 Task: Add the task  Implement load balancing for better resource allocation to the section Business Process Mapping Sprint in the project Transcend and add a Due Date to the respective task as 2023/10/23.
Action: Mouse moved to (72, 408)
Screenshot: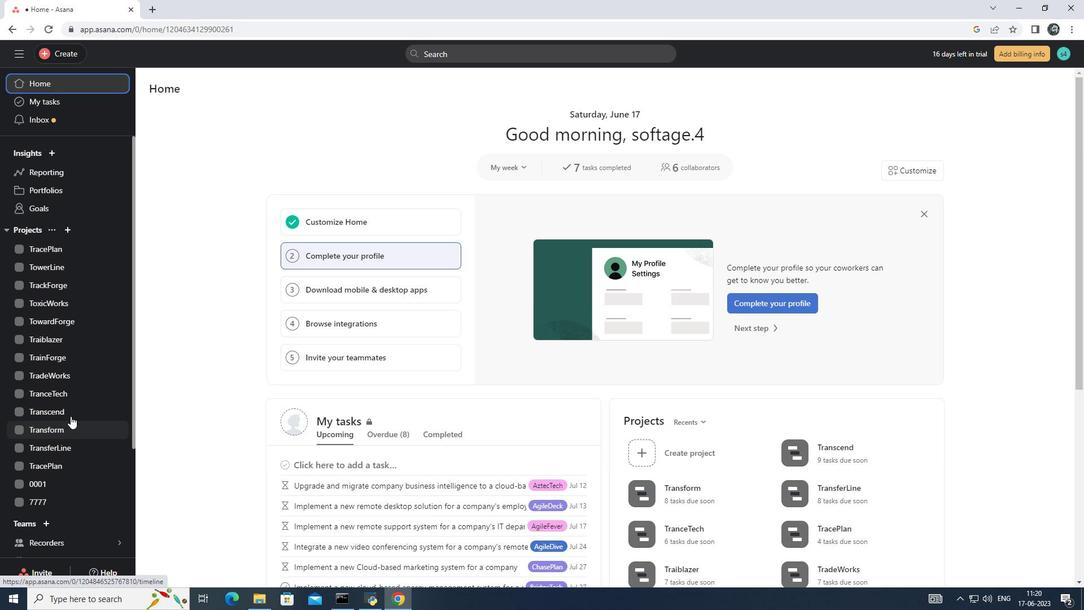 
Action: Mouse pressed left at (72, 408)
Screenshot: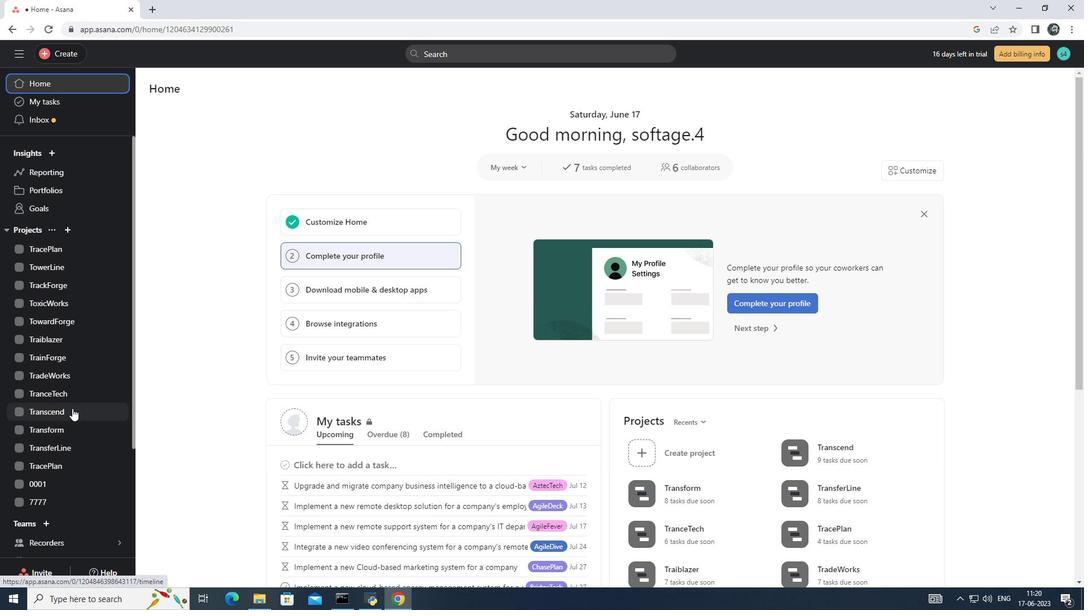 
Action: Mouse moved to (429, 202)
Screenshot: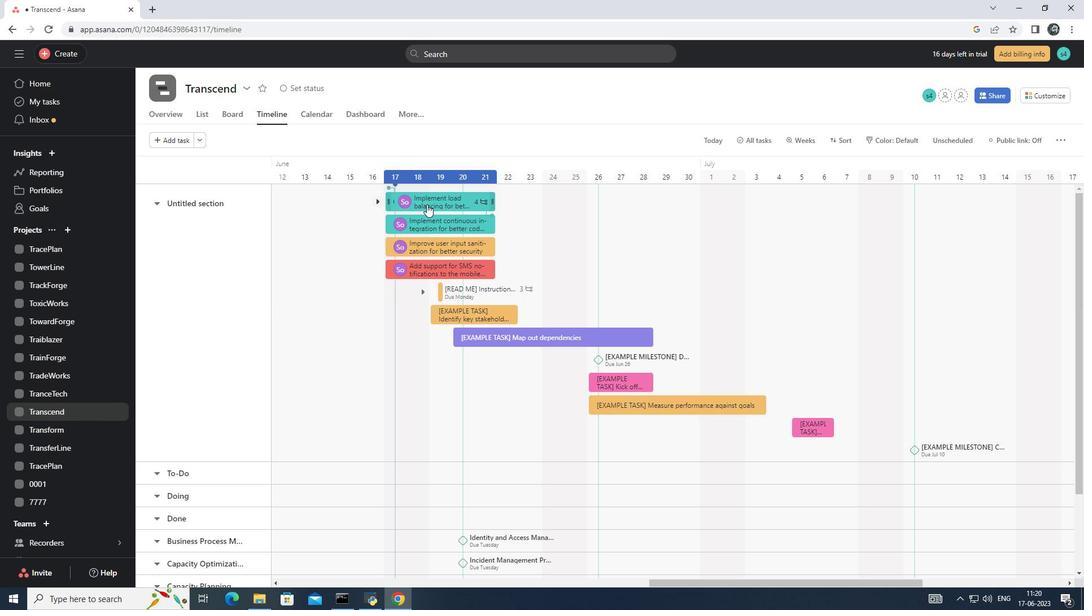 
Action: Mouse pressed left at (429, 202)
Screenshot: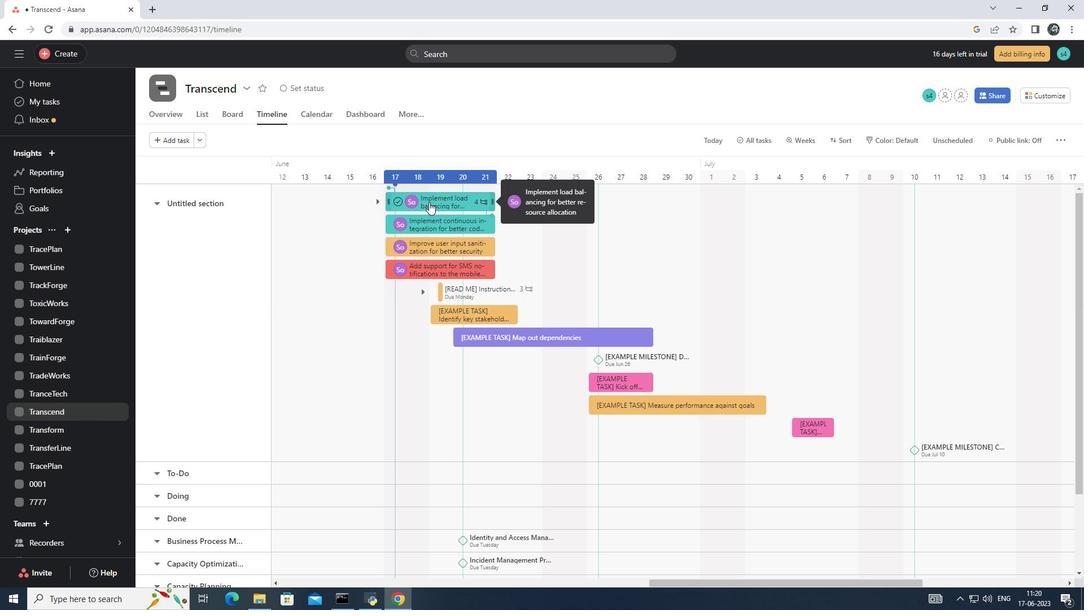 
Action: Mouse moved to (886, 248)
Screenshot: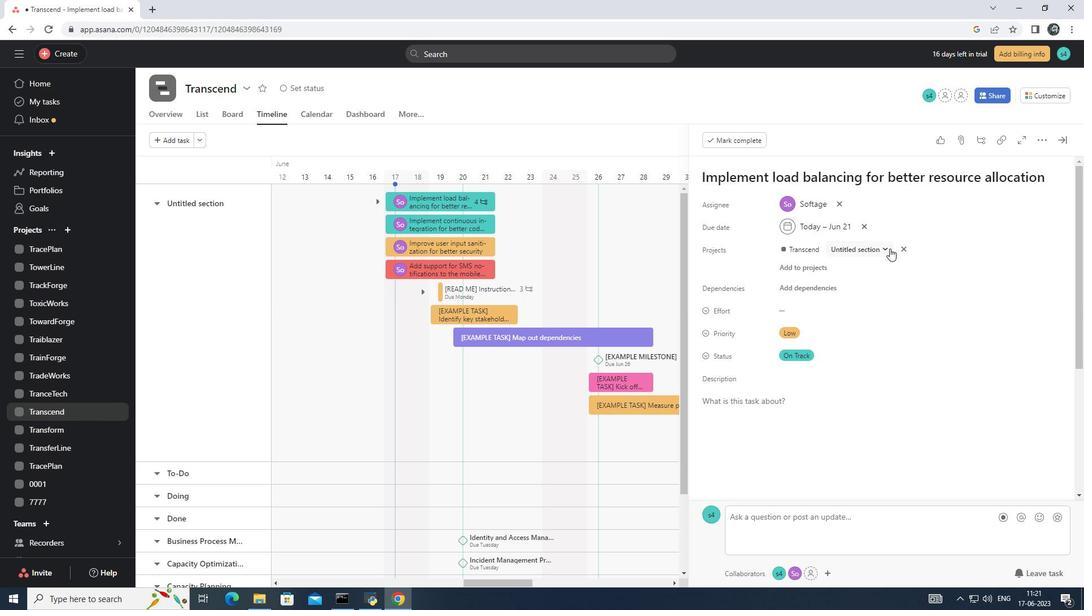 
Action: Mouse pressed left at (886, 248)
Screenshot: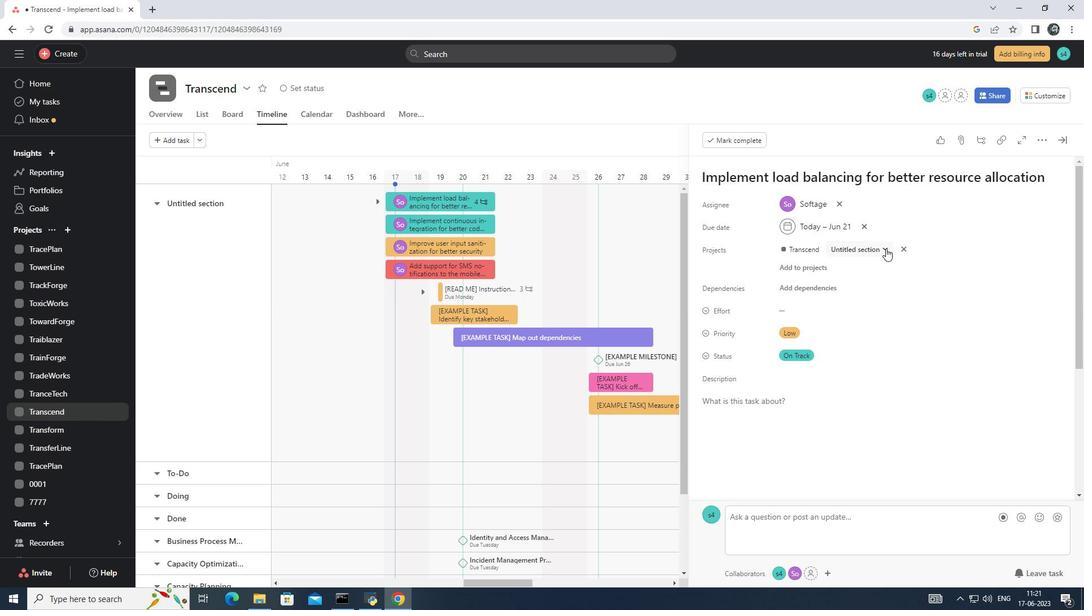 
Action: Mouse moved to (867, 353)
Screenshot: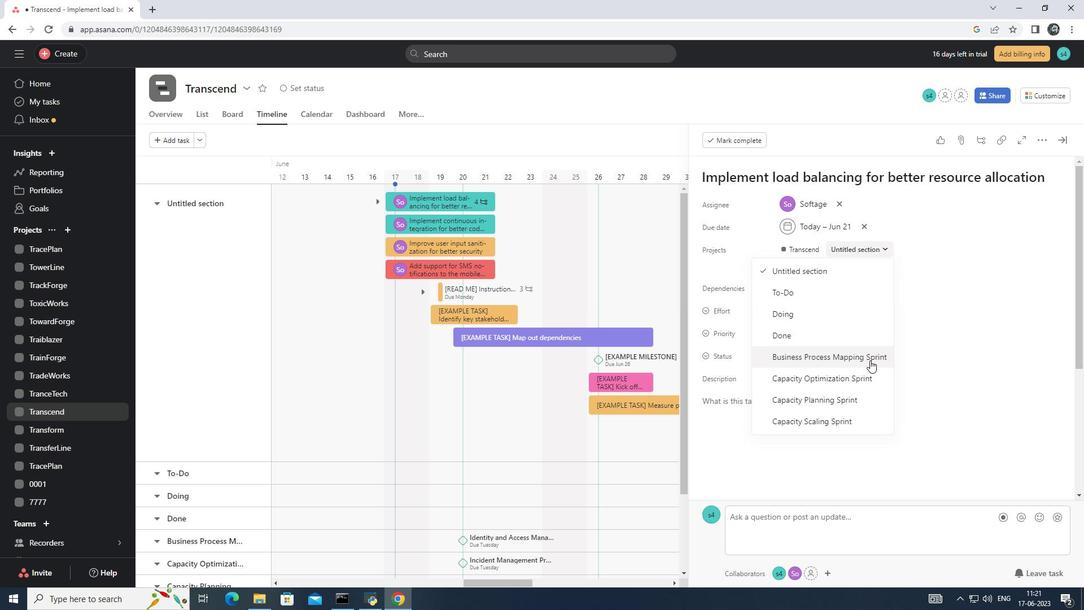 
Action: Mouse pressed left at (867, 353)
Screenshot: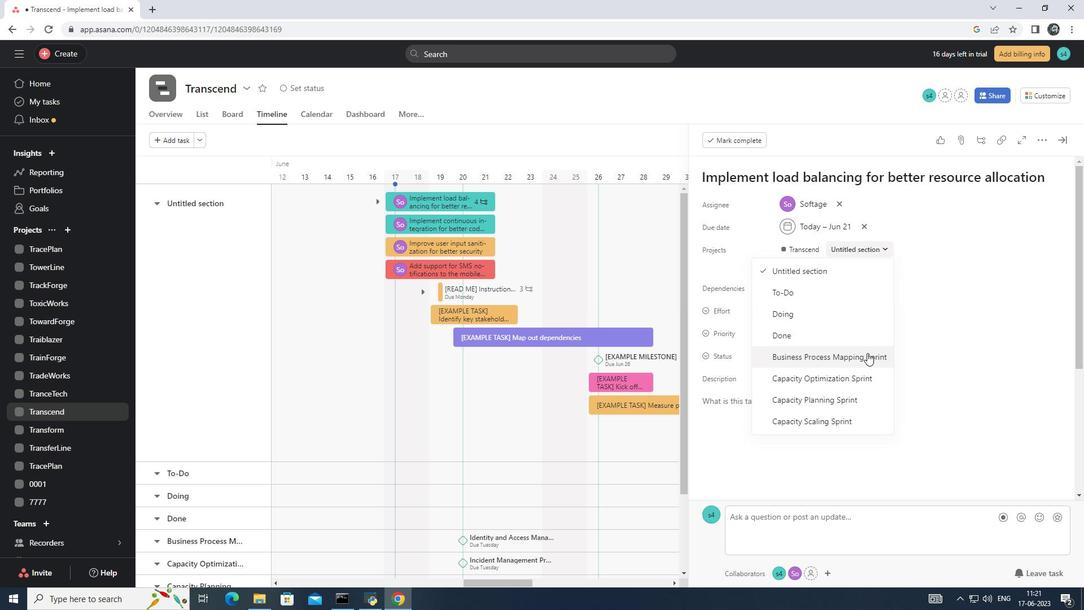 
Action: Mouse moved to (868, 225)
Screenshot: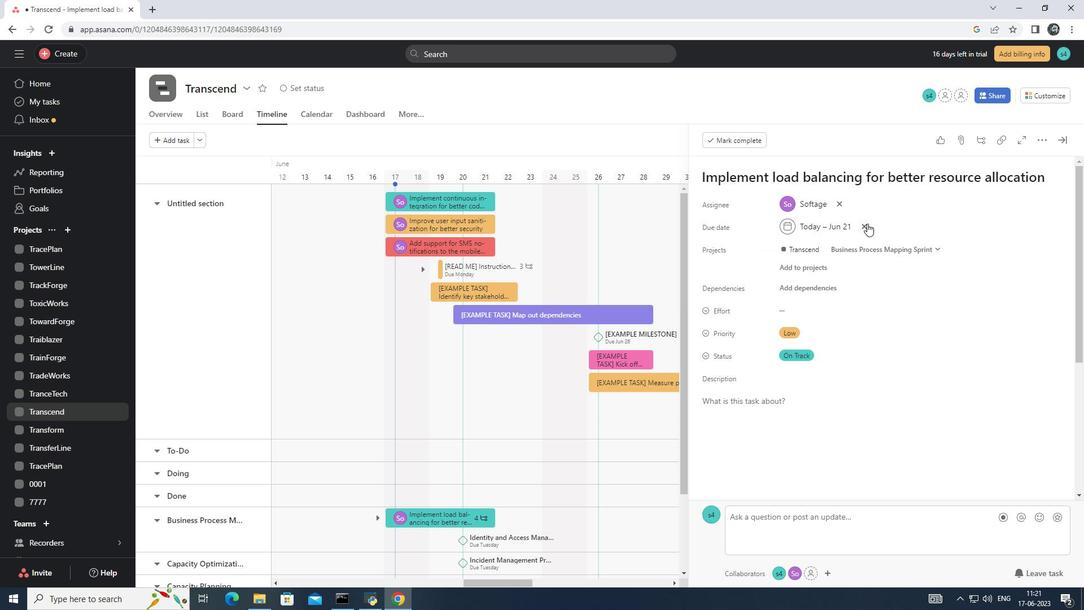 
Action: Mouse pressed left at (868, 225)
Screenshot: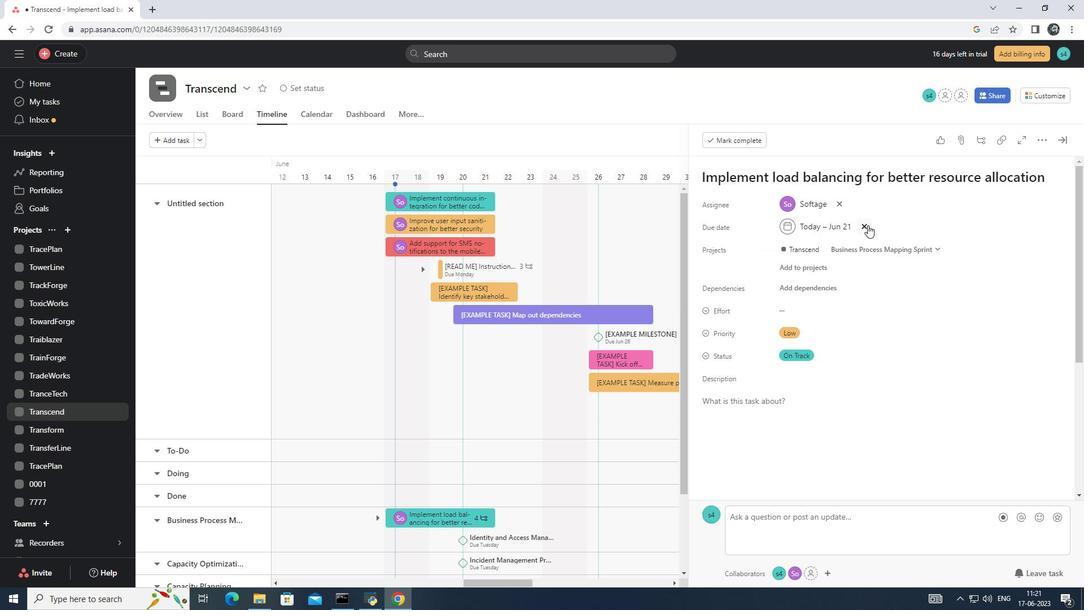 
Action: Mouse moved to (789, 224)
Screenshot: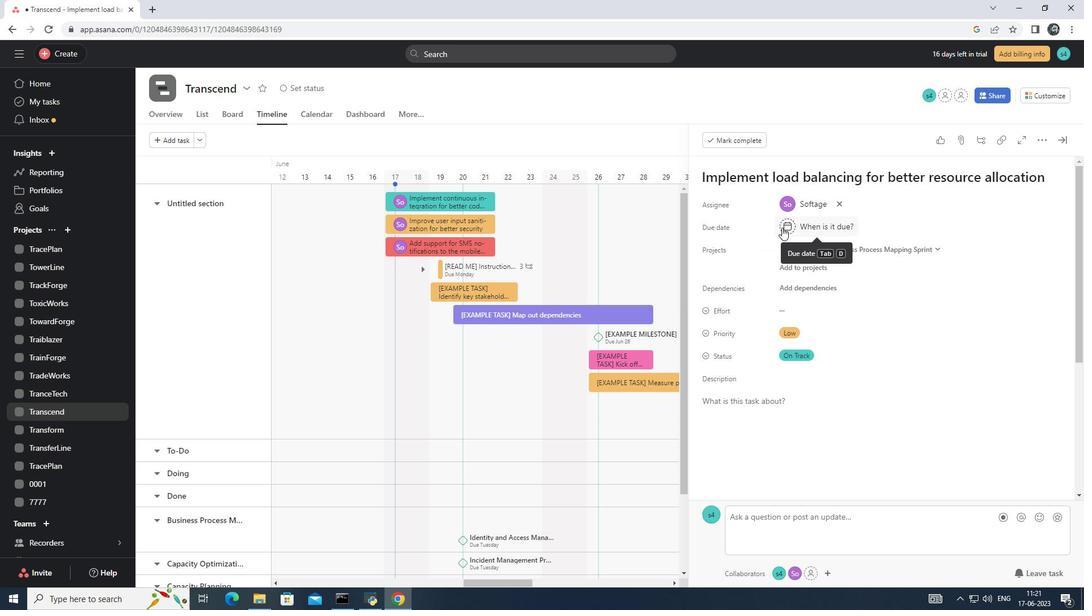 
Action: Mouse pressed left at (789, 224)
Screenshot: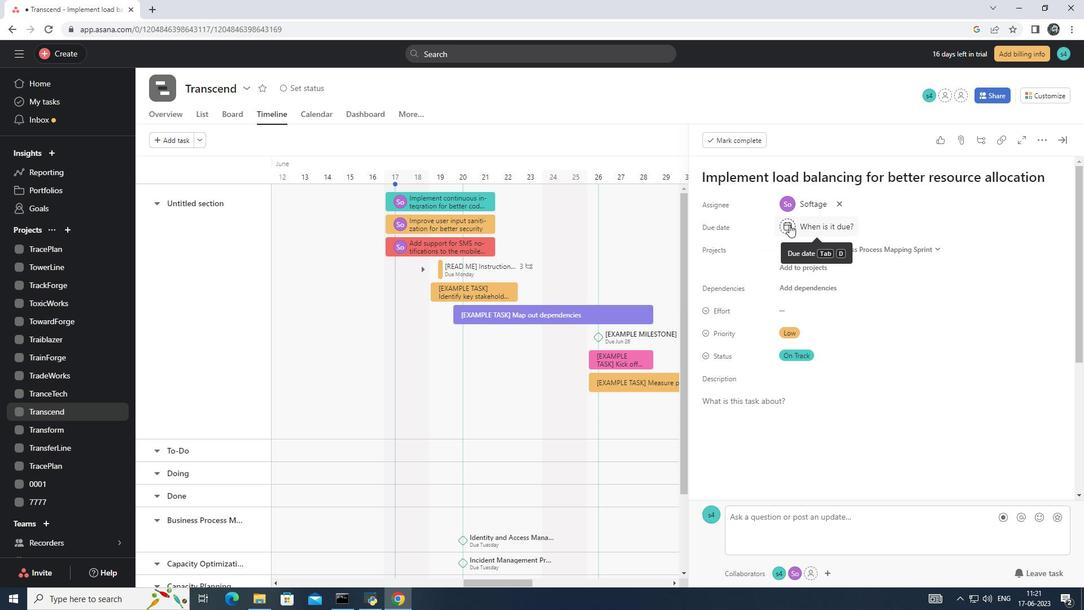 
Action: Mouse moved to (873, 251)
Screenshot: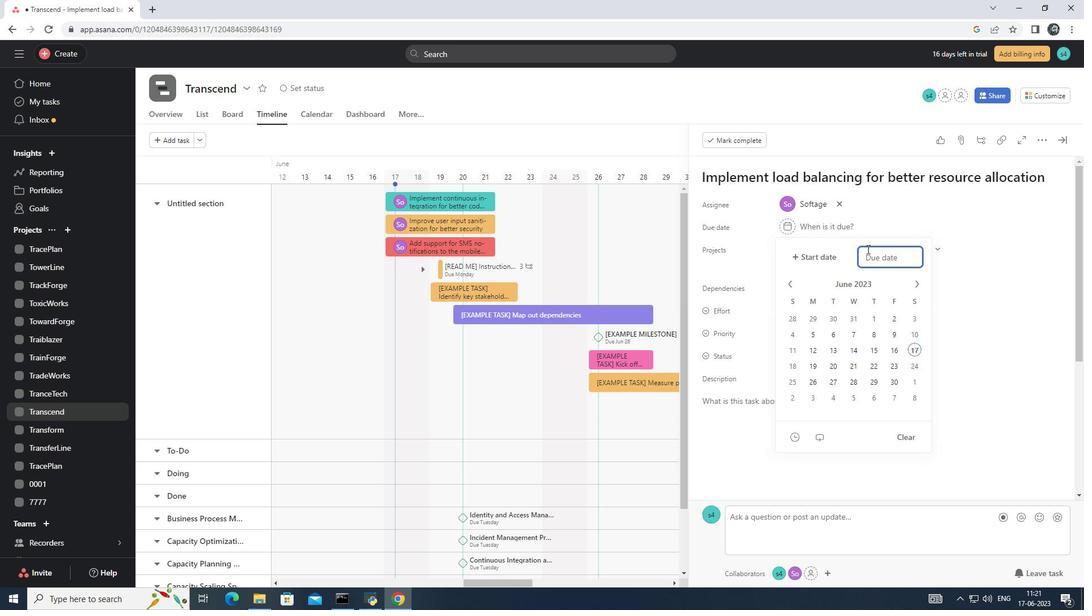 
Action: Mouse pressed left at (873, 251)
Screenshot: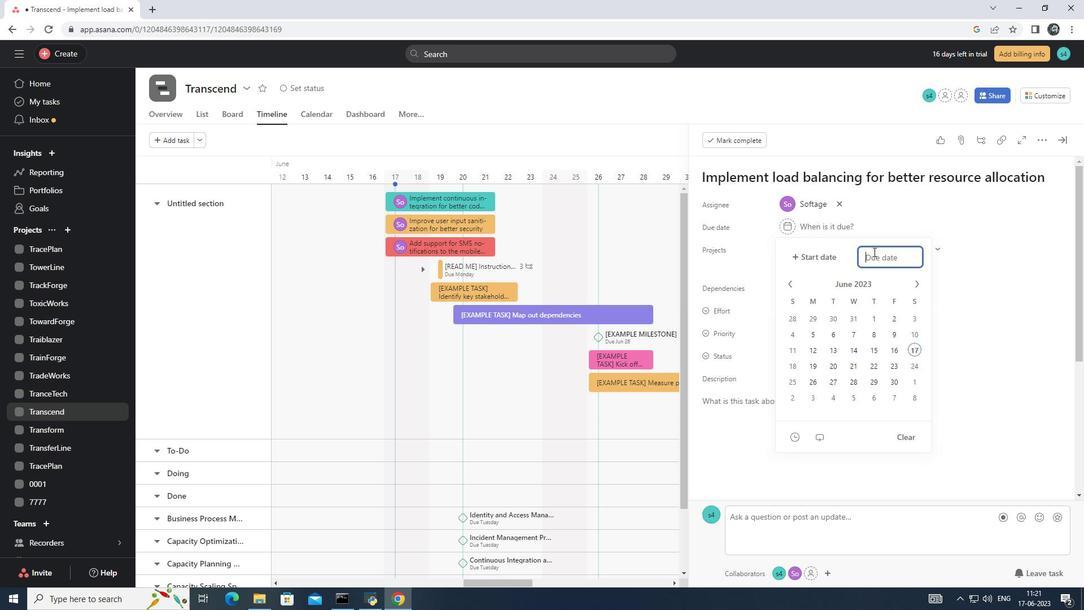 
Action: Mouse moved to (844, 233)
Screenshot: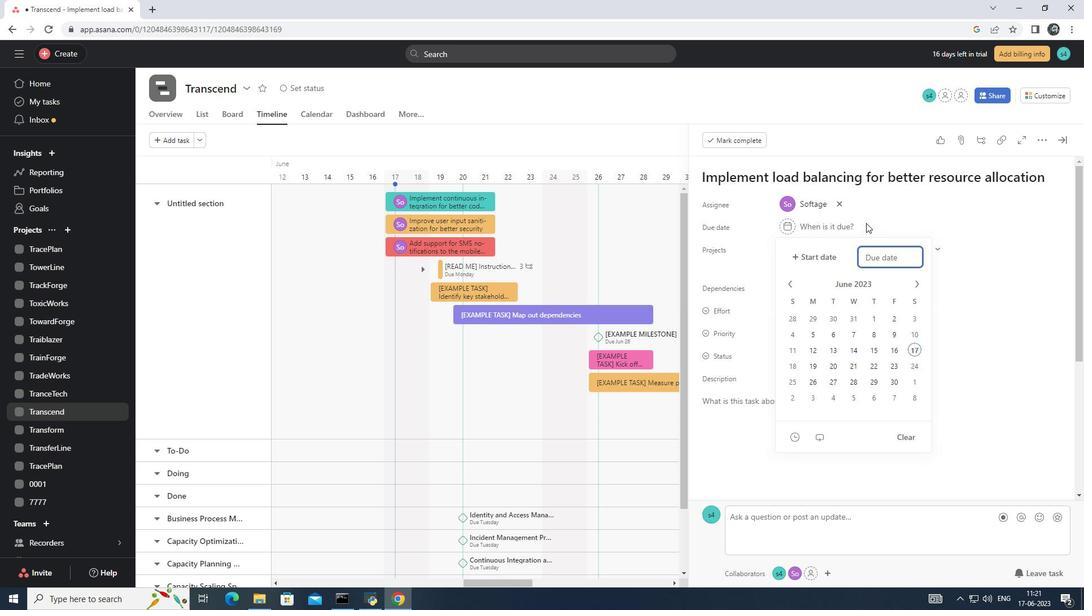 
Action: Key pressed 2023/10/23<Key.enter>
Screenshot: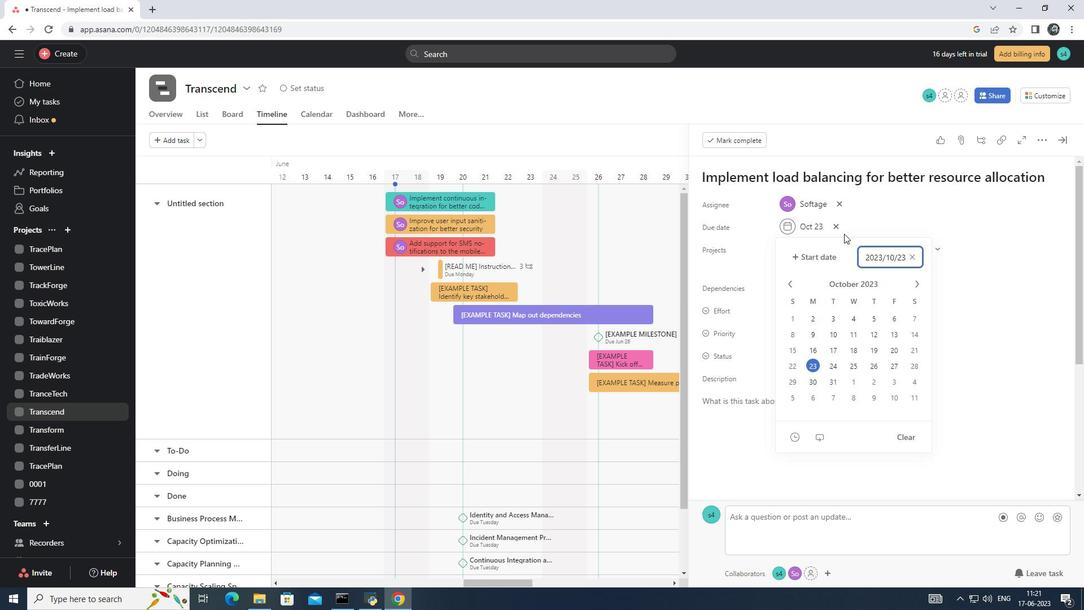 
